 Task: Create a task  Integrate a new online appointment scheduling system for a healthcare provider , assign it to team member softage.3@softage.net in the project AgilePulse and update the status of the task to  At Risk , set the priority of the task to Medium
Action: Mouse moved to (64, 256)
Screenshot: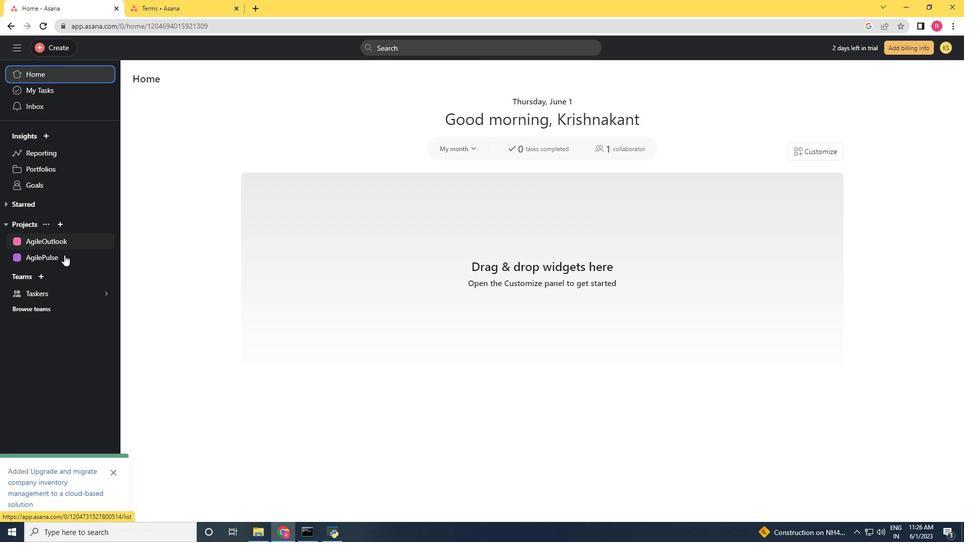 
Action: Mouse pressed left at (64, 256)
Screenshot: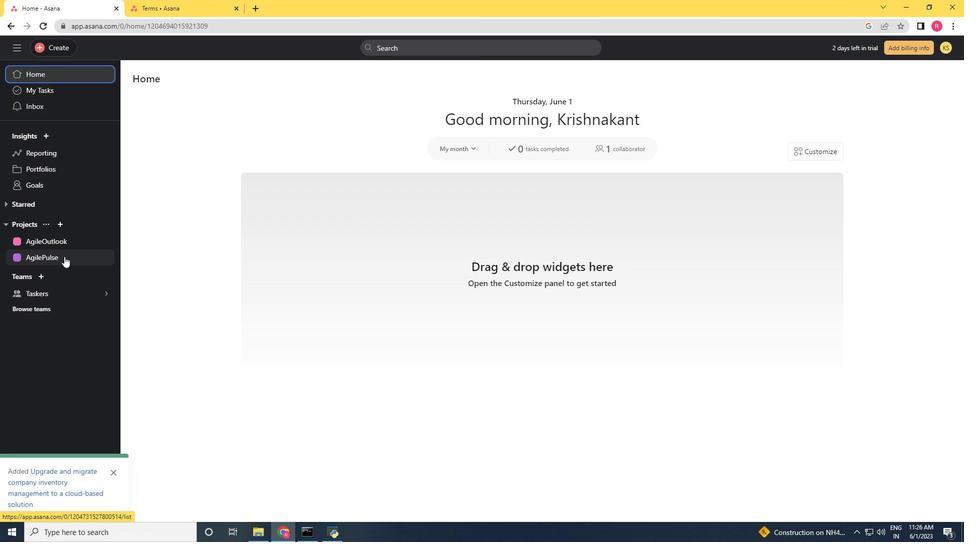 
Action: Mouse moved to (56, 49)
Screenshot: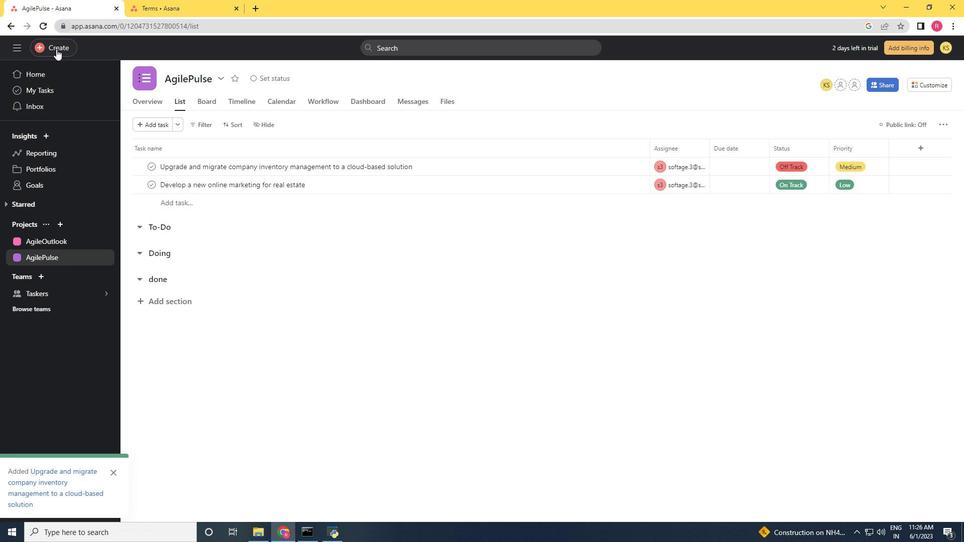 
Action: Mouse pressed left at (56, 49)
Screenshot: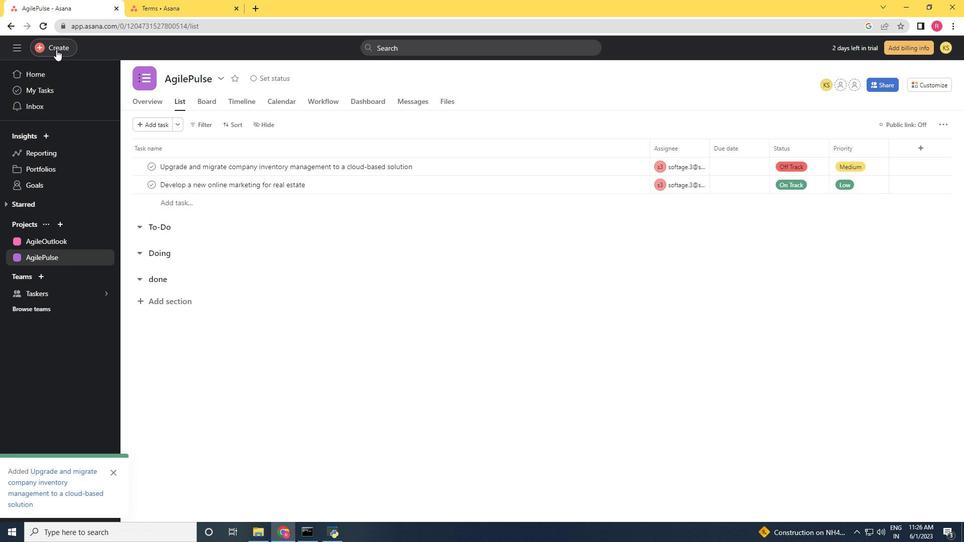 
Action: Mouse moved to (107, 45)
Screenshot: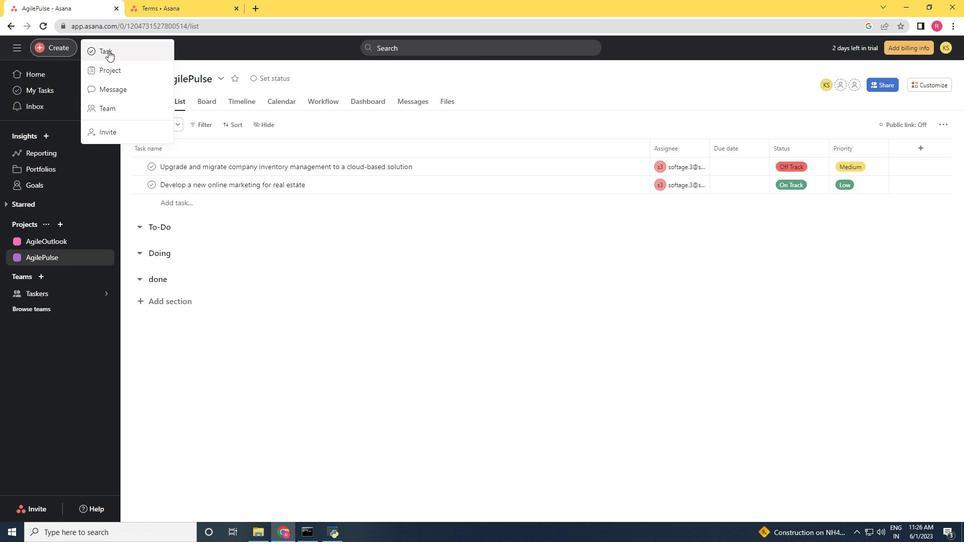 
Action: Mouse pressed left at (107, 45)
Screenshot: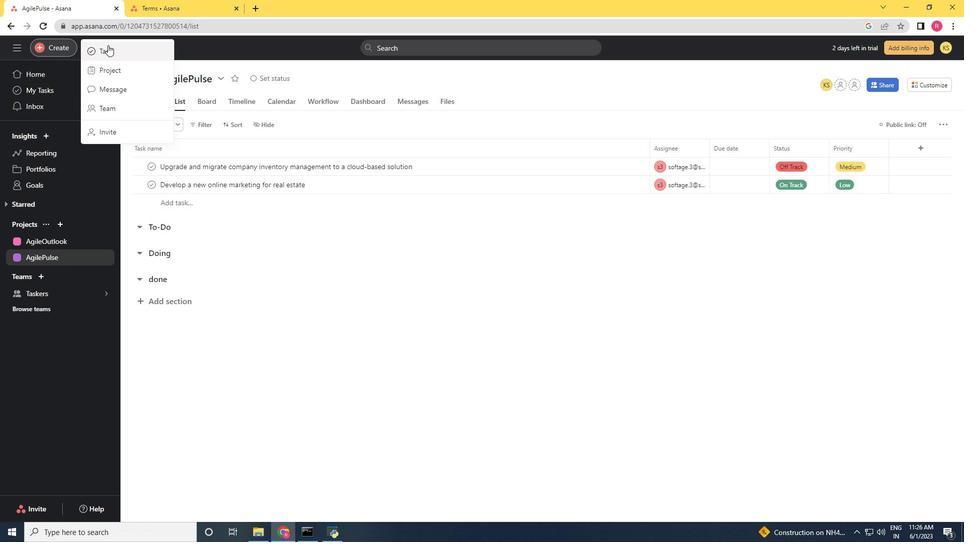
Action: Mouse moved to (106, 45)
Screenshot: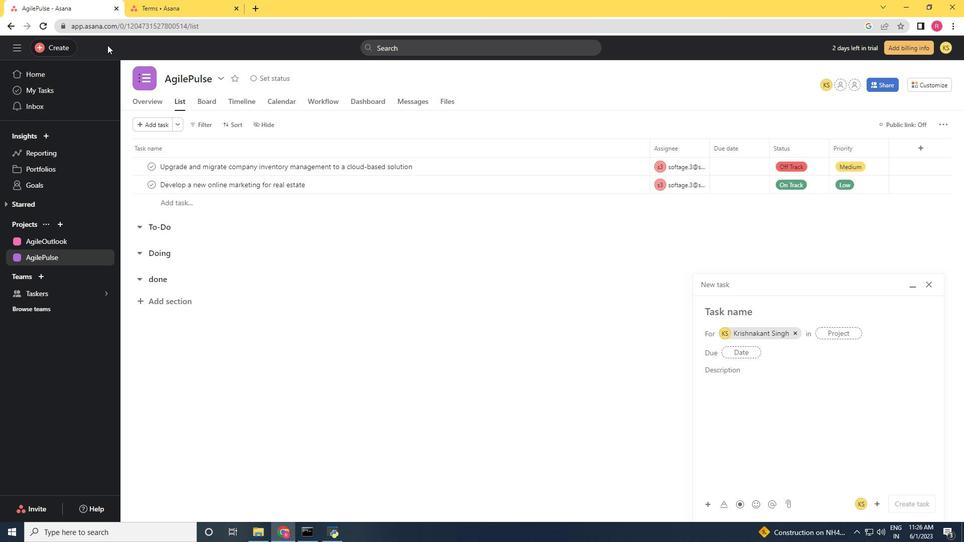 
Action: Key pressed <Key.shift>
Screenshot: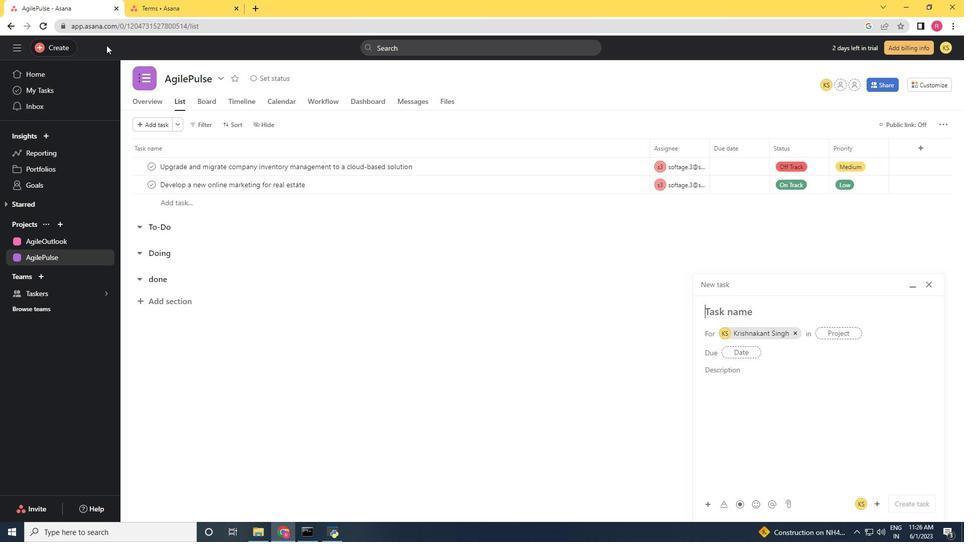 
Action: Mouse moved to (105, 45)
Screenshot: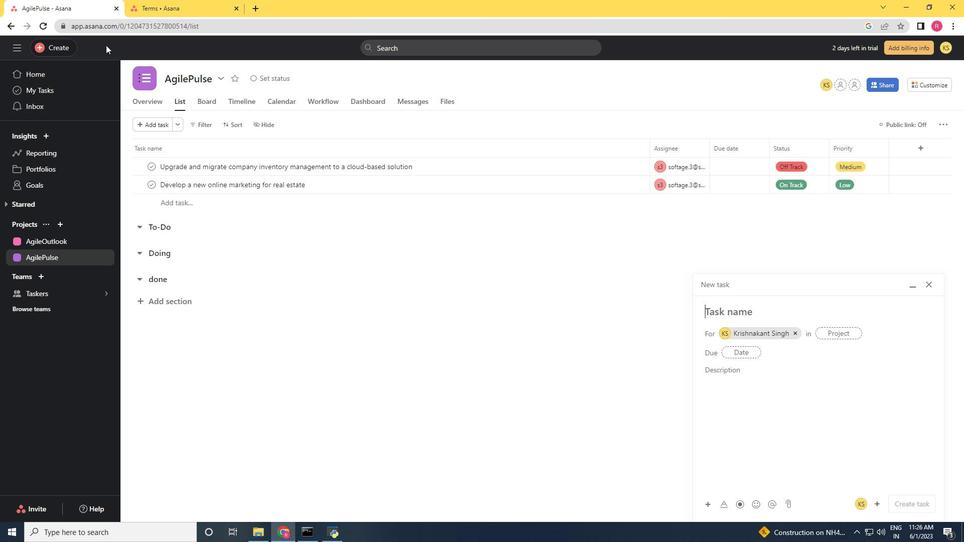 
Action: Key pressed Int
Screenshot: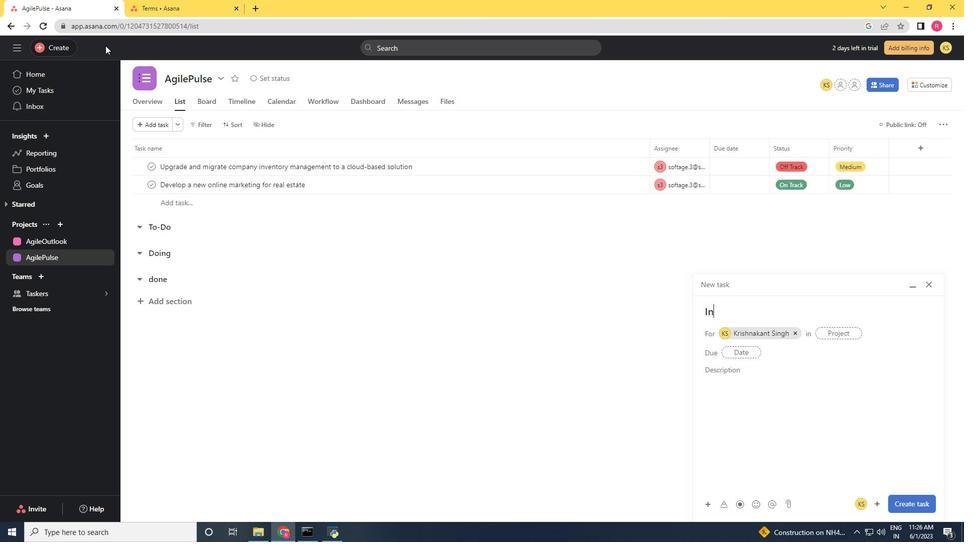 
Action: Mouse moved to (105, 45)
Screenshot: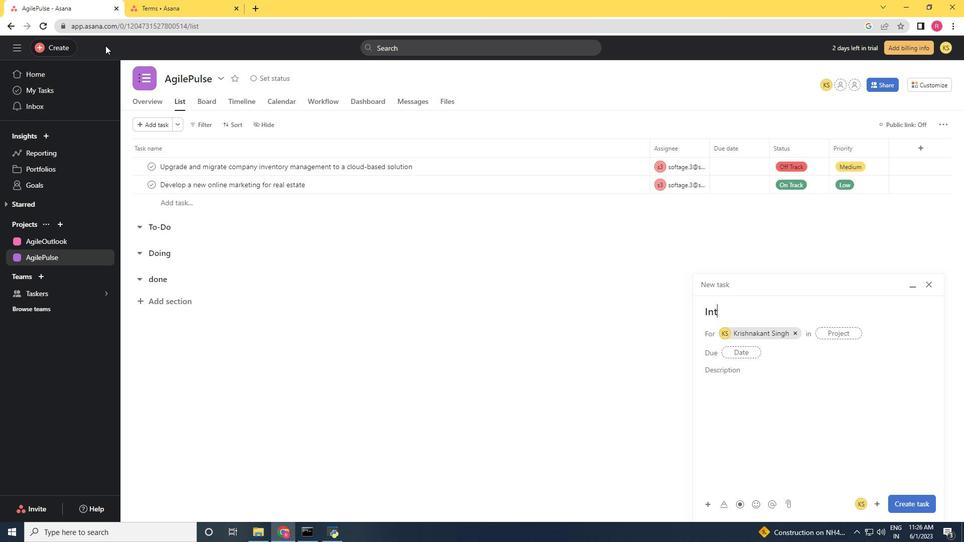 
Action: Key pressed e
Screenshot: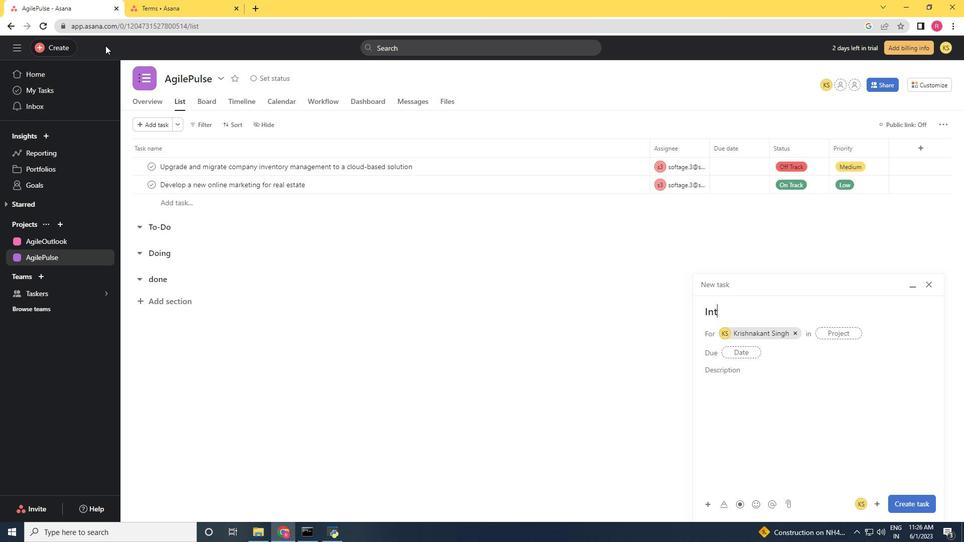 
Action: Mouse moved to (104, 46)
Screenshot: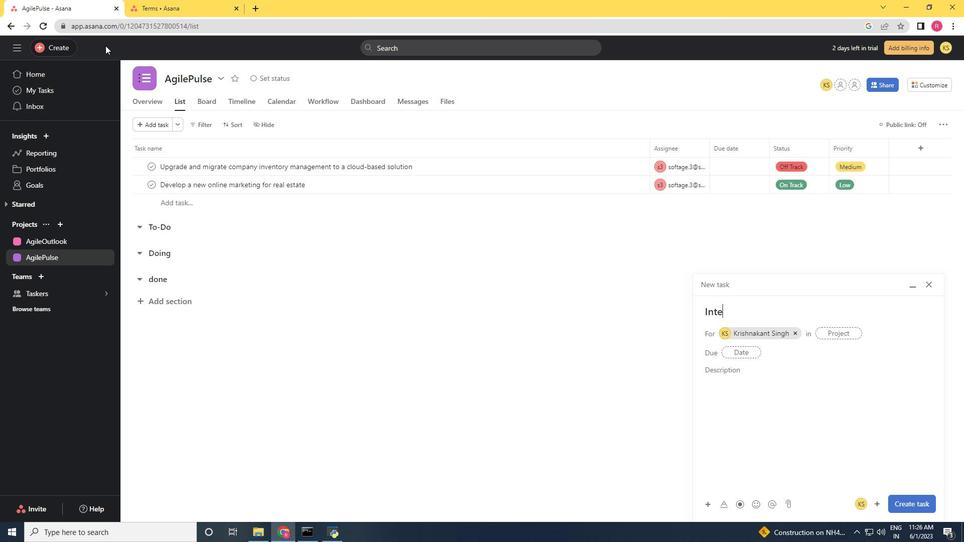
Action: Key pressed grate<Key.space>a<Key.space>new<Key.space>online<Key.space>appointmw<Key.backspace>em<Key.backspace>nt<Key.space>sch
Screenshot: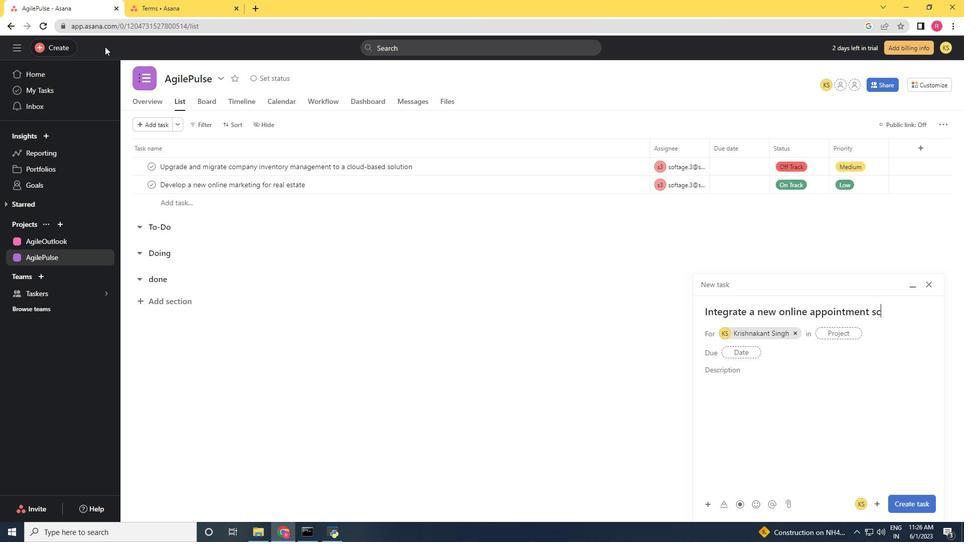
Action: Mouse moved to (104, 46)
Screenshot: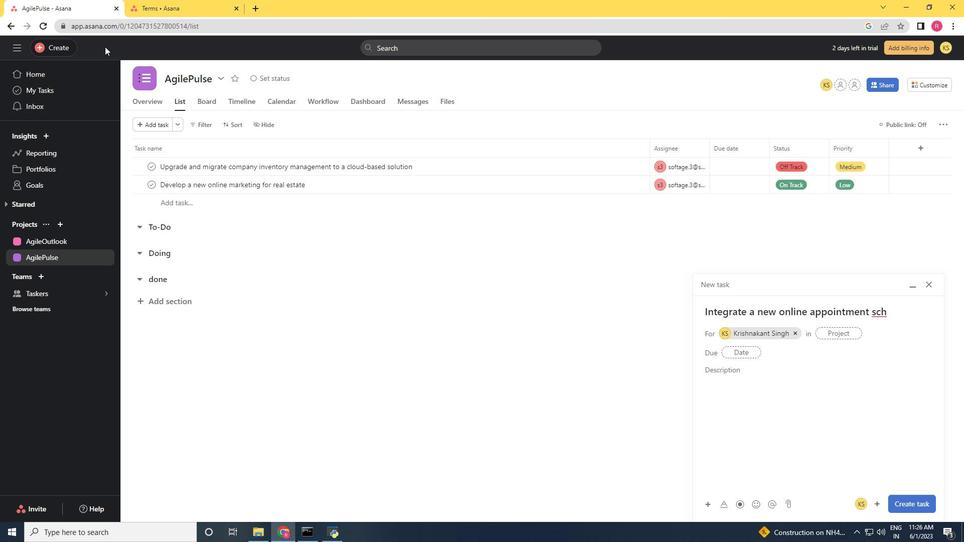 
Action: Key pressed eduling<Key.space>system<Key.space>for<Key.space>a<Key.space>healthcar<Key.space><Key.backspace>e<Key.space>provider
Screenshot: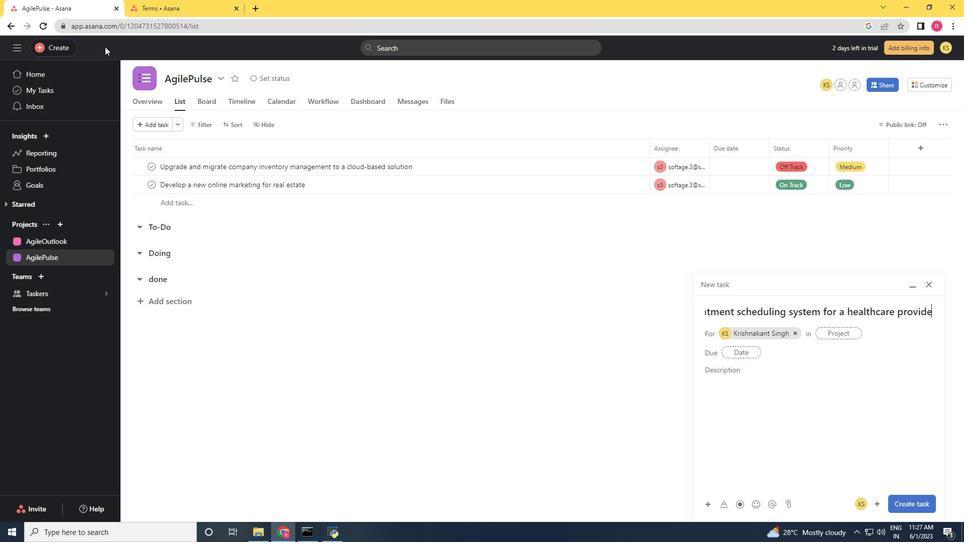 
Action: Mouse moved to (798, 333)
Screenshot: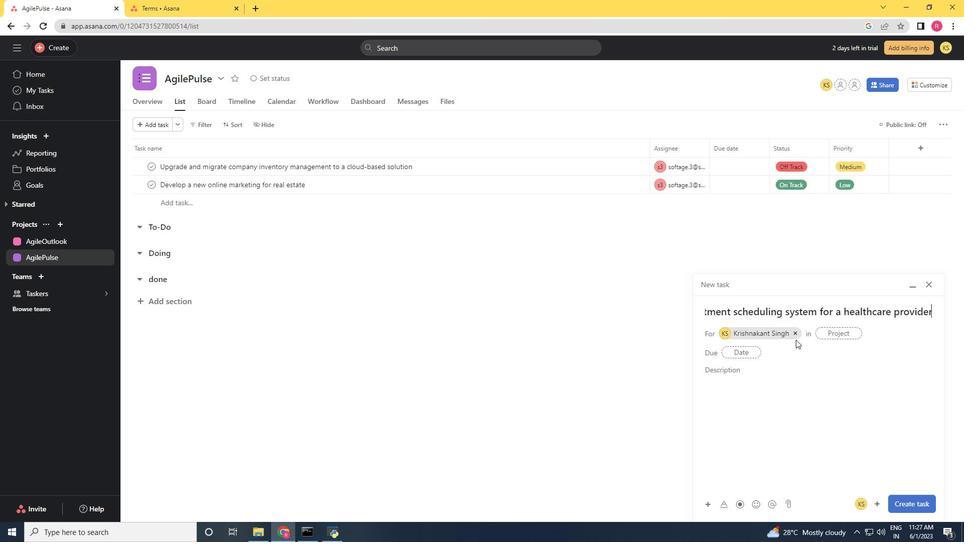 
Action: Mouse pressed left at (798, 333)
Screenshot: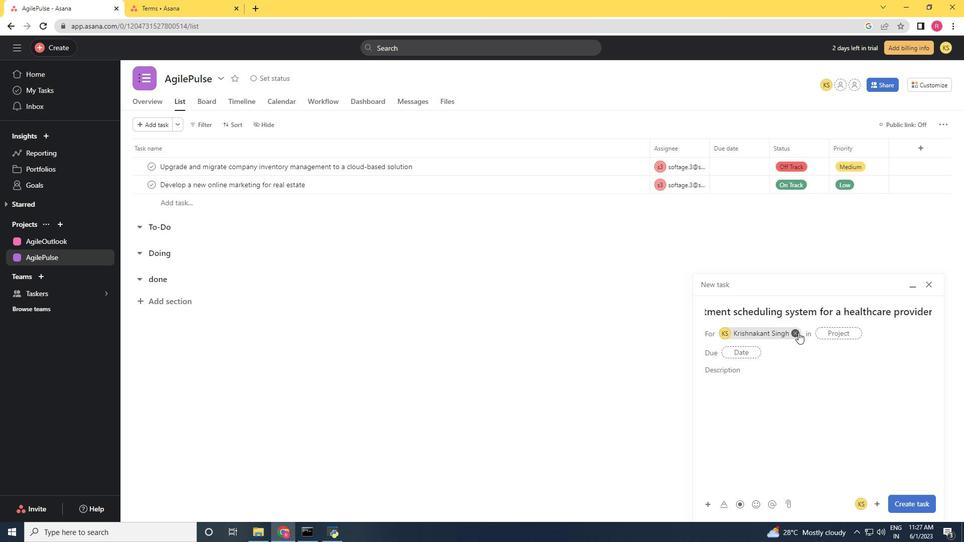 
Action: Mouse moved to (751, 332)
Screenshot: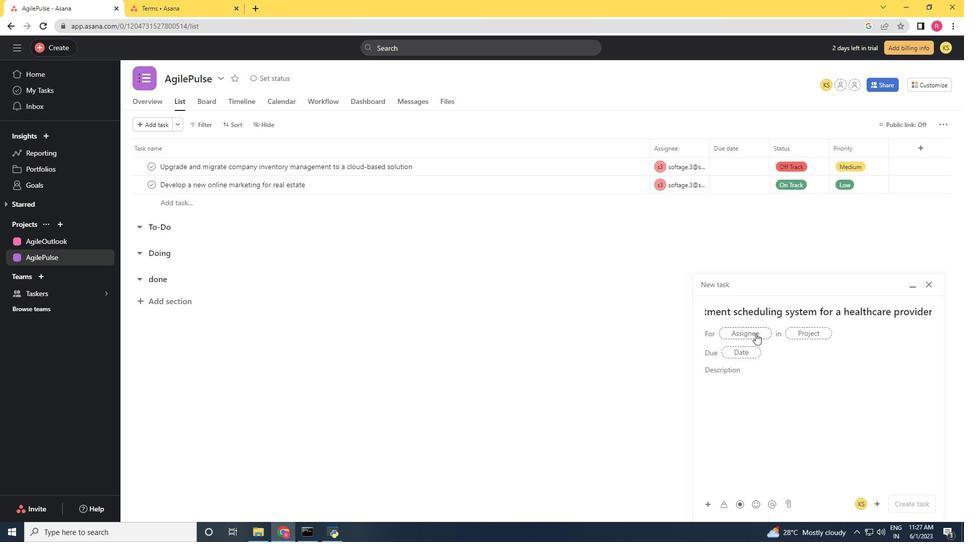 
Action: Mouse pressed left at (751, 332)
Screenshot: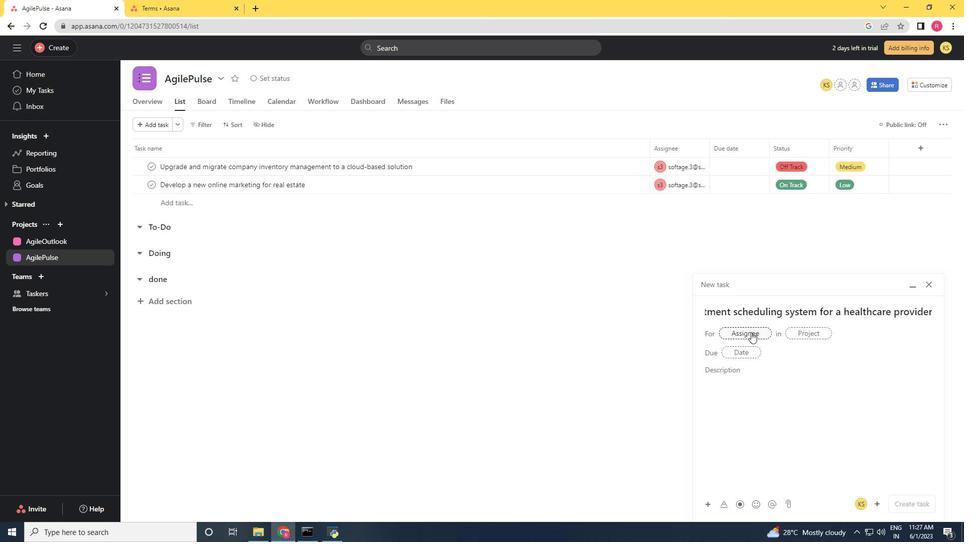 
Action: Mouse moved to (687, 321)
Screenshot: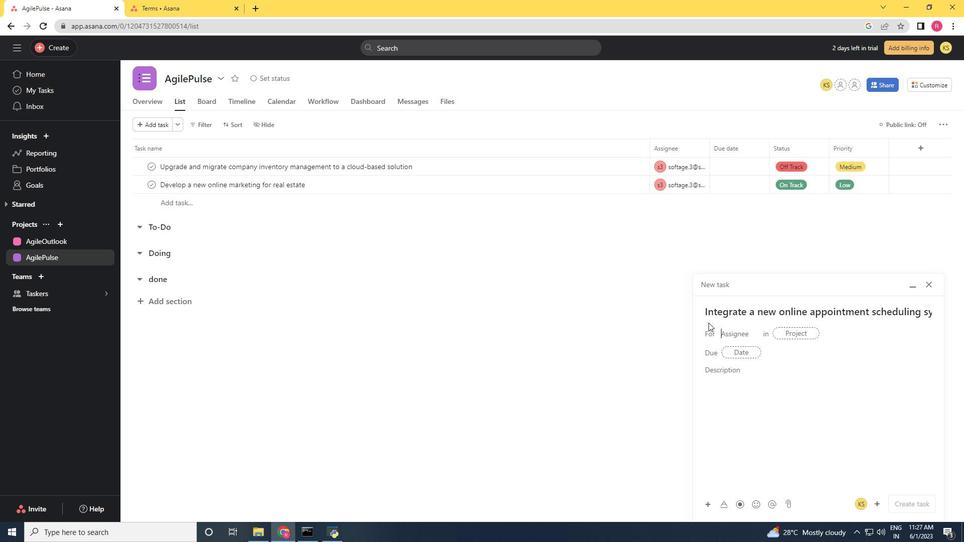 
Action: Key pressed softage.3<Key.shift>@softage.net
Screenshot: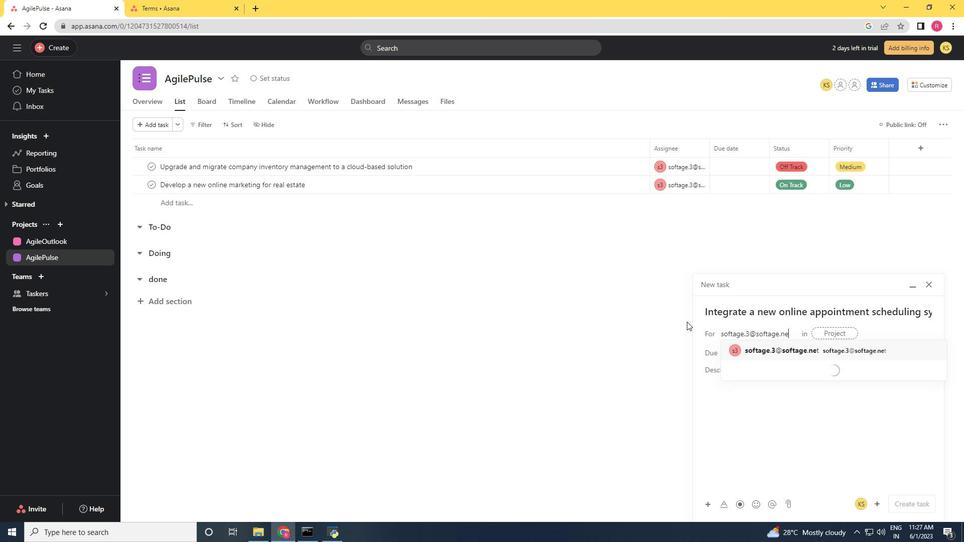 
Action: Mouse moved to (761, 347)
Screenshot: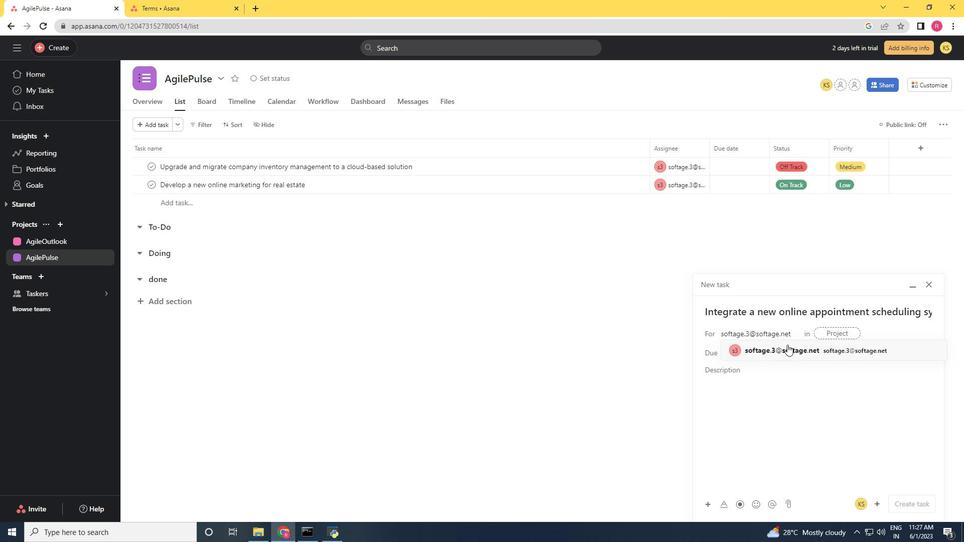 
Action: Mouse pressed left at (761, 347)
Screenshot: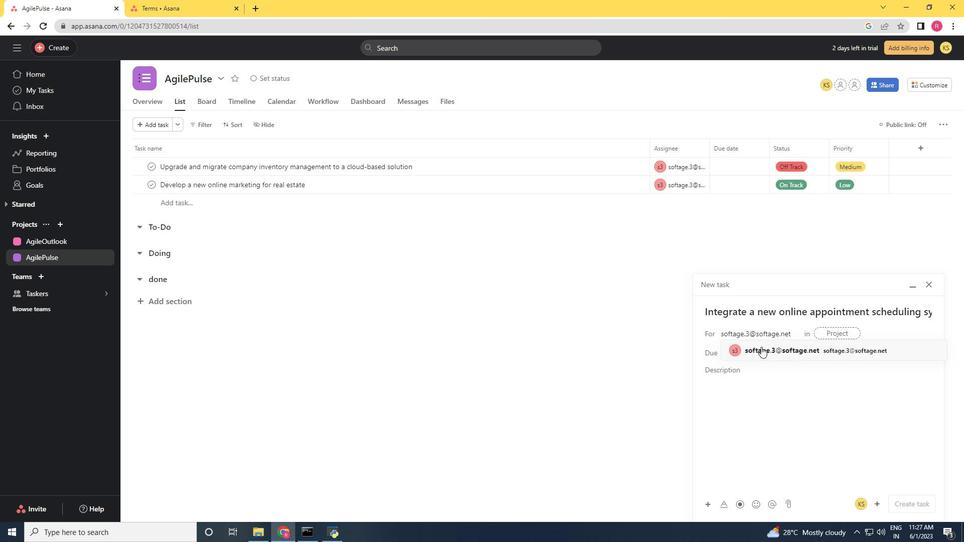 
Action: Mouse moved to (659, 366)
Screenshot: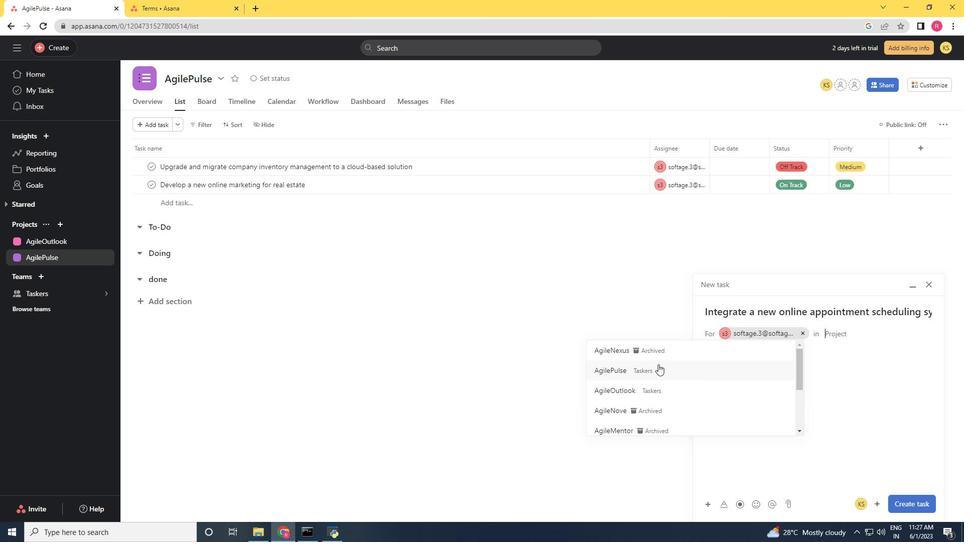 
Action: Mouse pressed left at (659, 366)
Screenshot: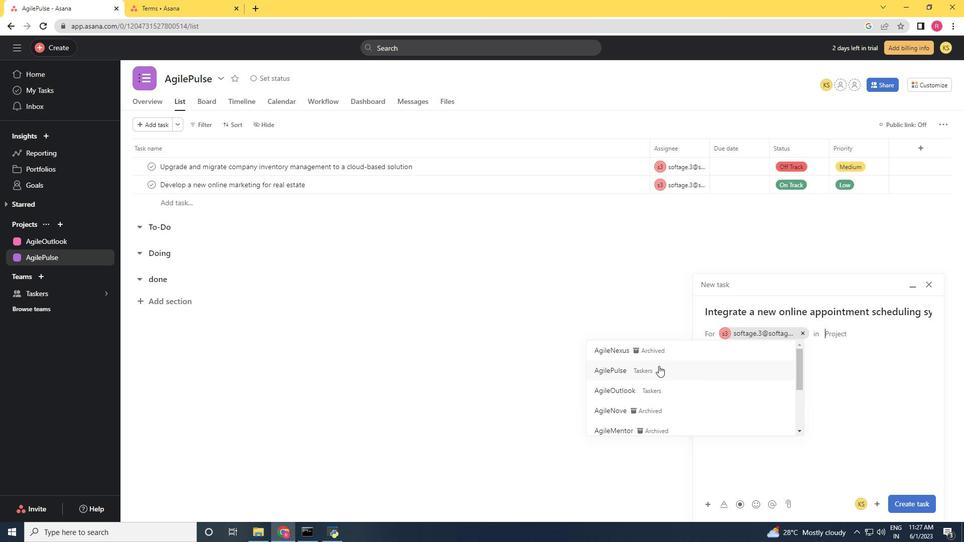 
Action: Mouse moved to (752, 375)
Screenshot: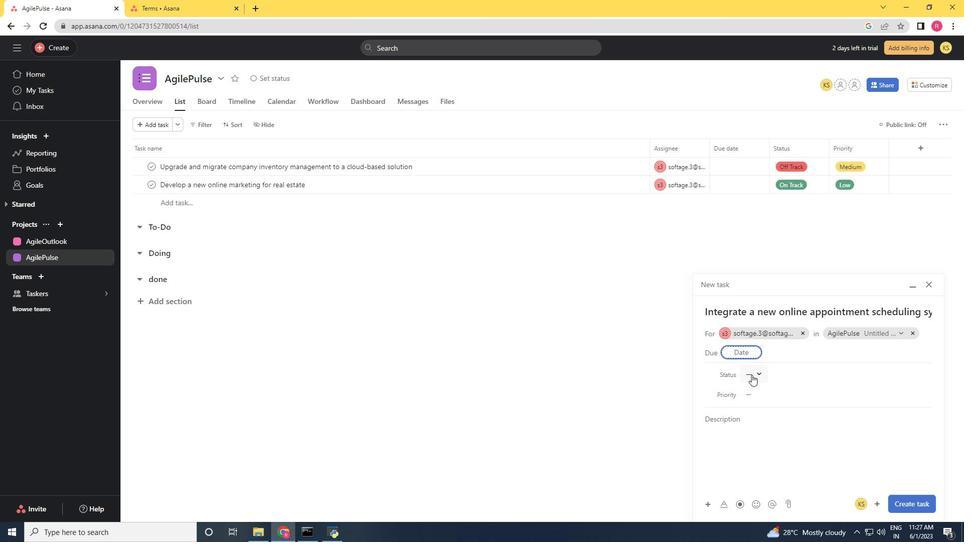 
Action: Mouse pressed left at (752, 375)
Screenshot: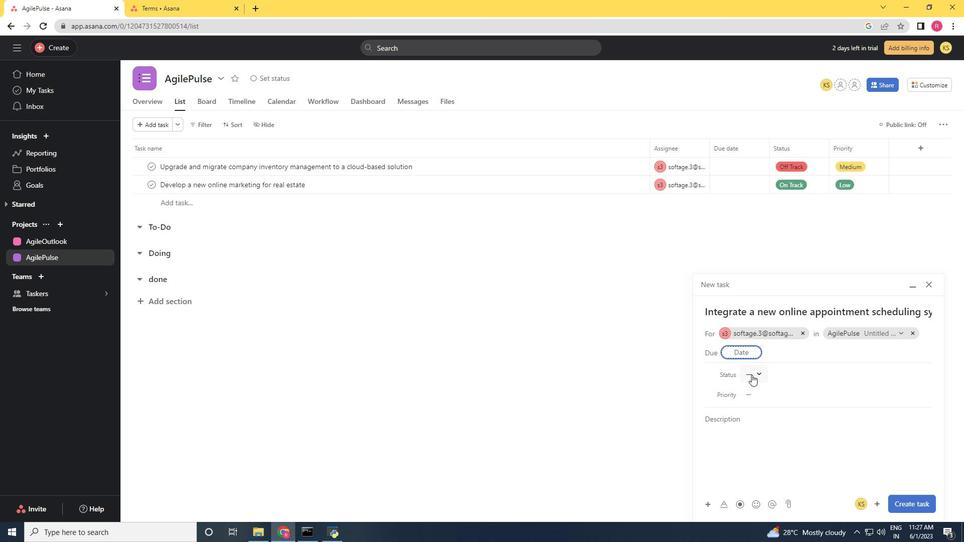 
Action: Mouse moved to (777, 439)
Screenshot: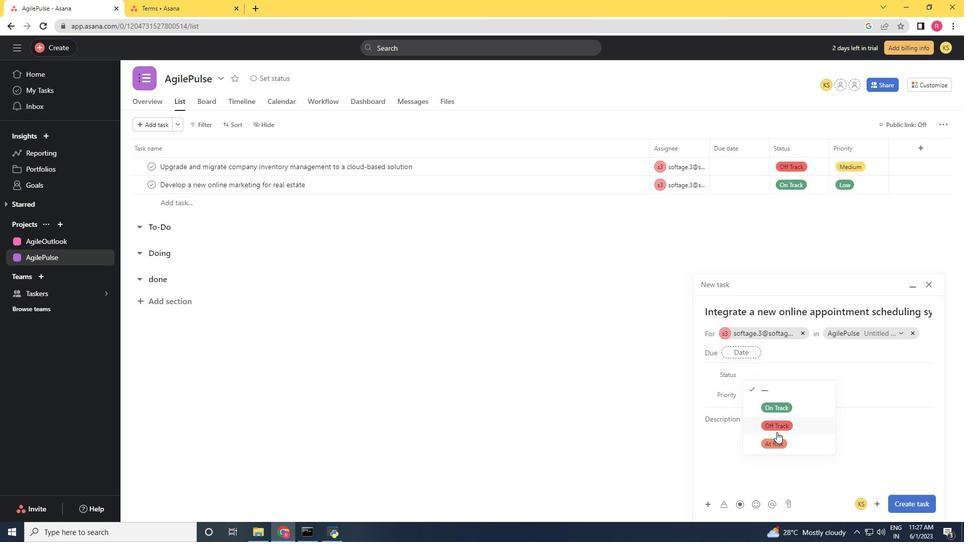 
Action: Mouse pressed left at (777, 439)
Screenshot: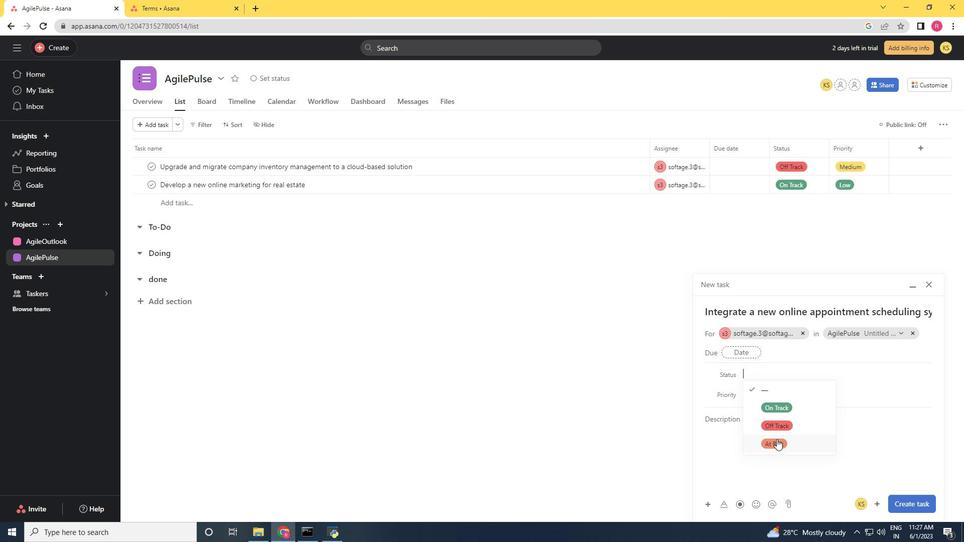 
Action: Mouse moved to (761, 396)
Screenshot: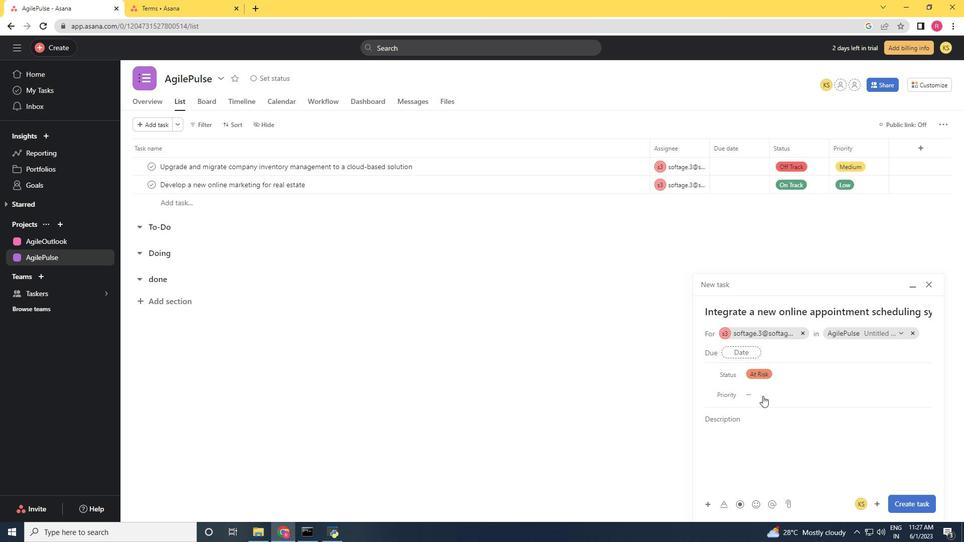 
Action: Mouse pressed left at (761, 396)
Screenshot: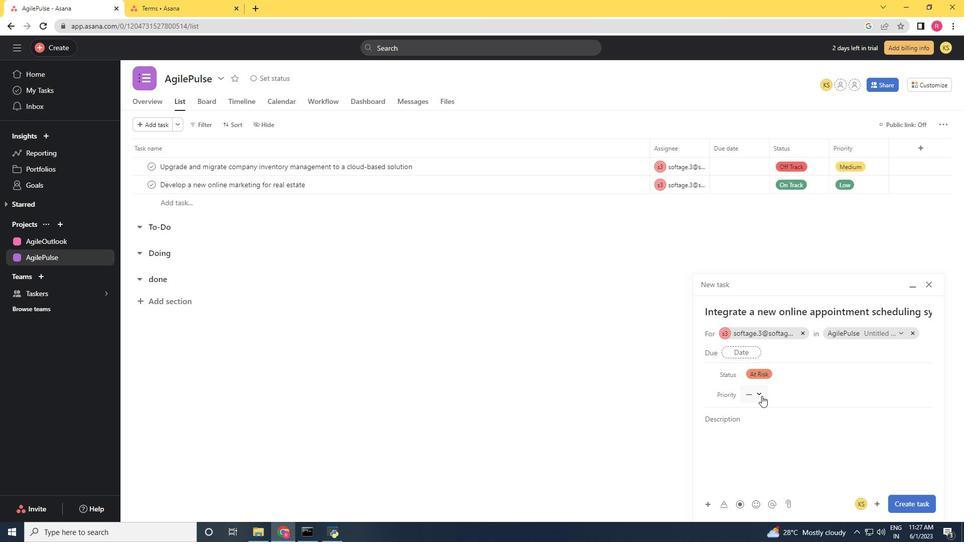 
Action: Mouse moved to (784, 445)
Screenshot: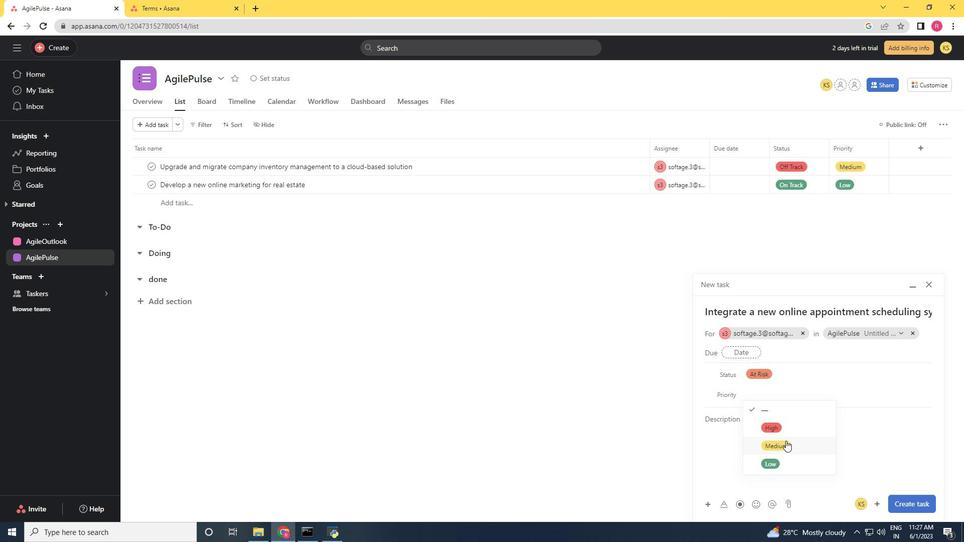 
Action: Mouse pressed left at (784, 445)
Screenshot: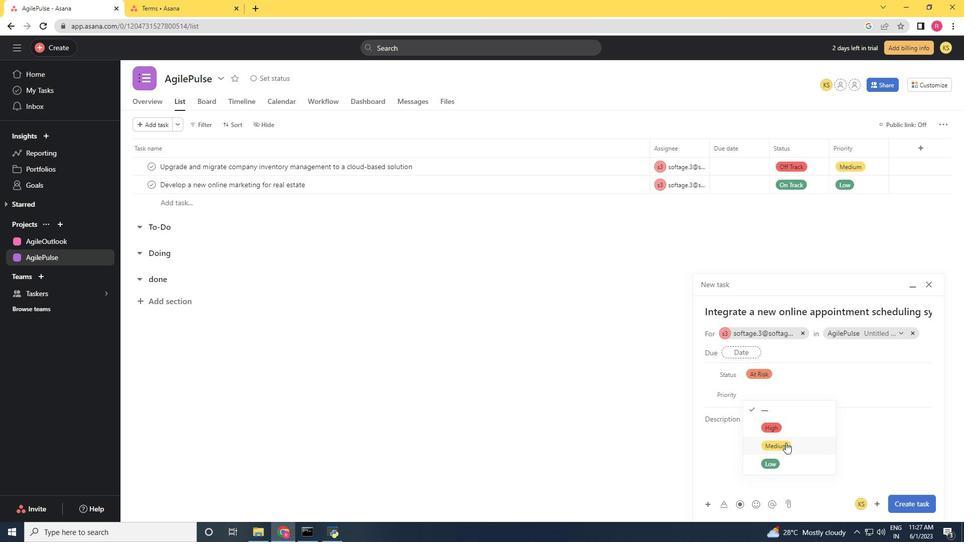 
Action: Mouse moved to (919, 504)
Screenshot: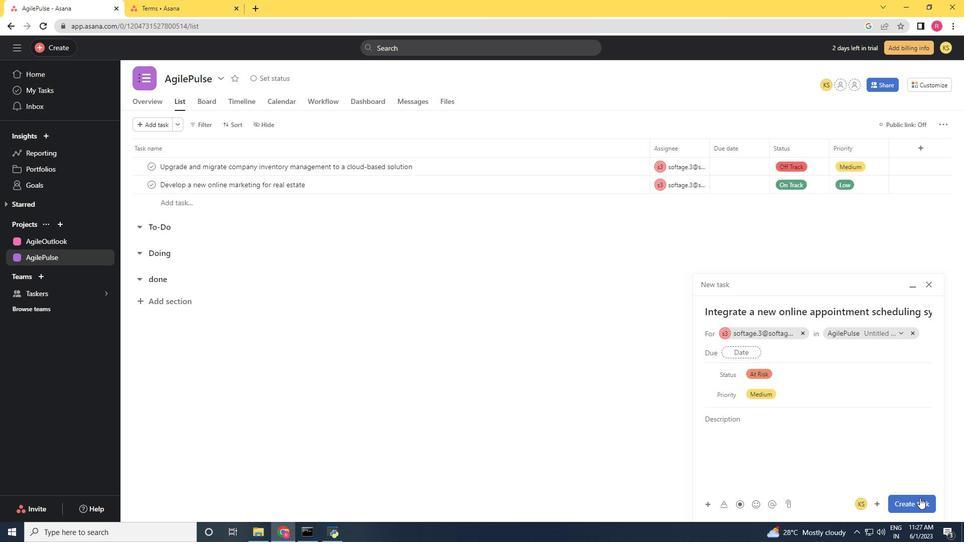 
Action: Mouse pressed left at (919, 504)
Screenshot: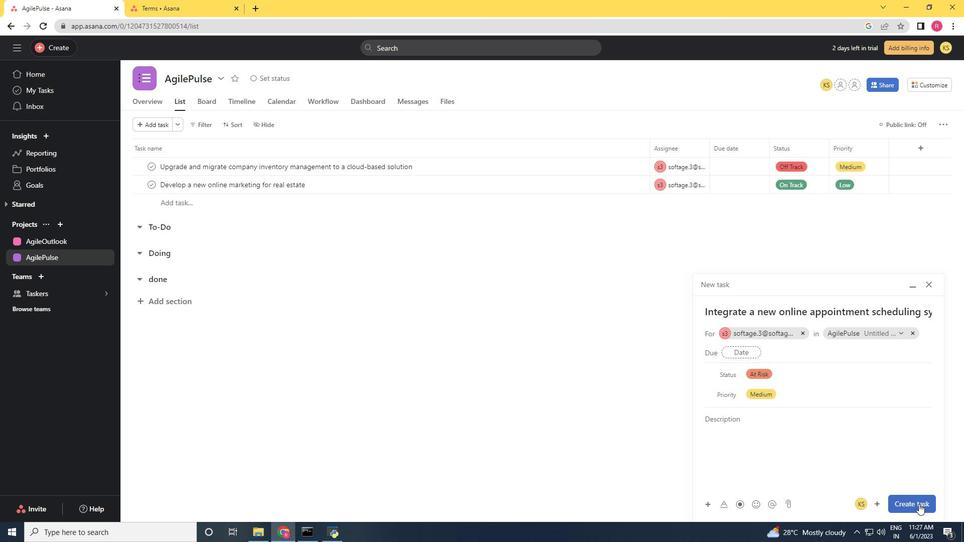 
Action: Mouse moved to (875, 498)
Screenshot: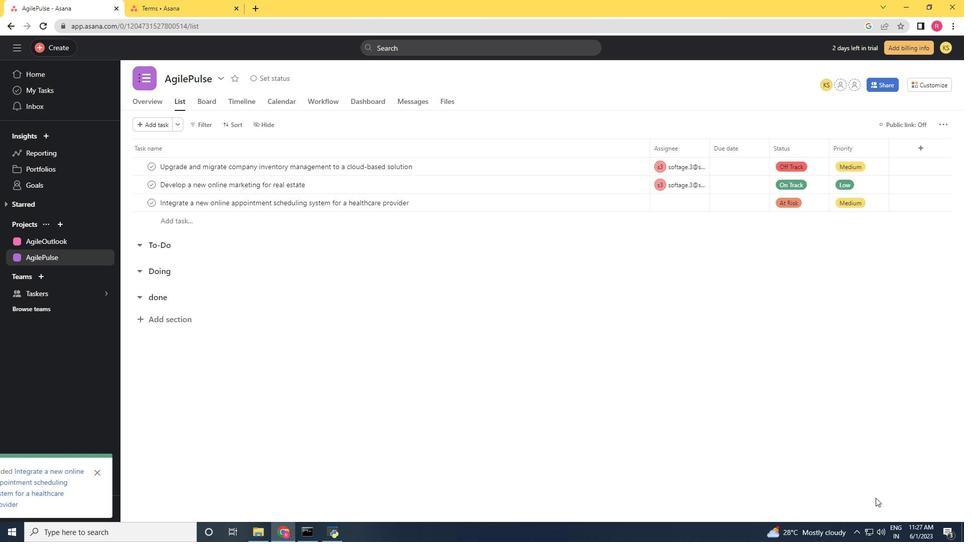 
